 Task: On the page apply portrait page orientation.
Action: Mouse moved to (151, 66)
Screenshot: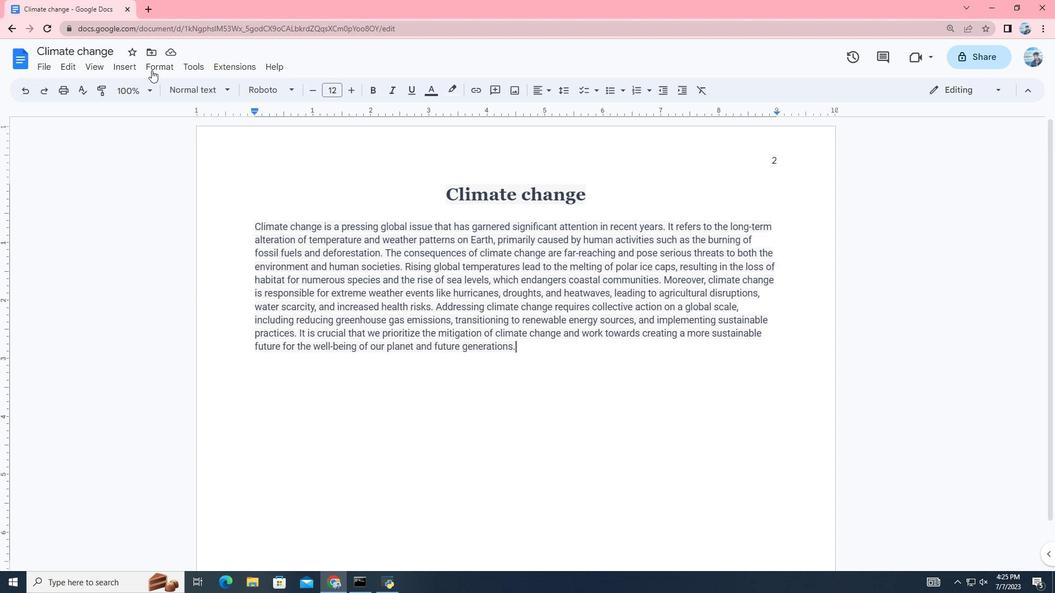 
Action: Mouse pressed left at (151, 66)
Screenshot: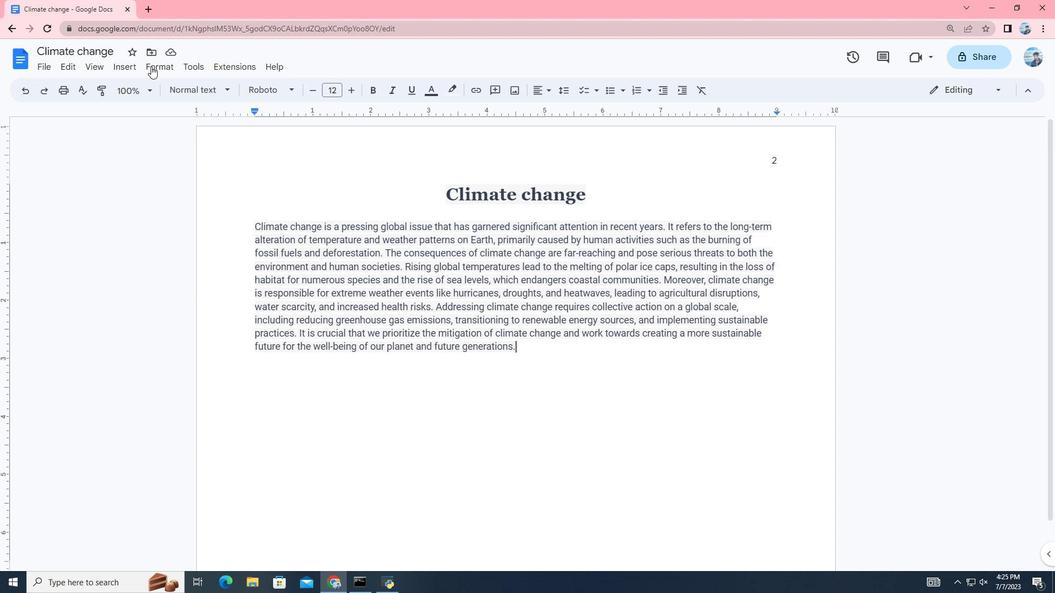 
Action: Mouse moved to (196, 249)
Screenshot: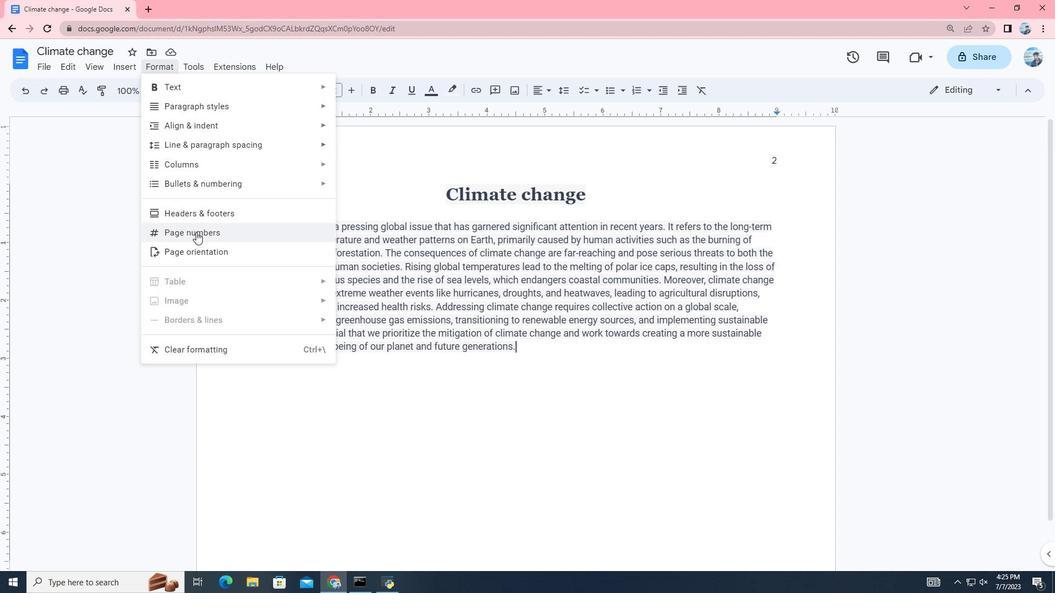 
Action: Mouse pressed left at (196, 249)
Screenshot: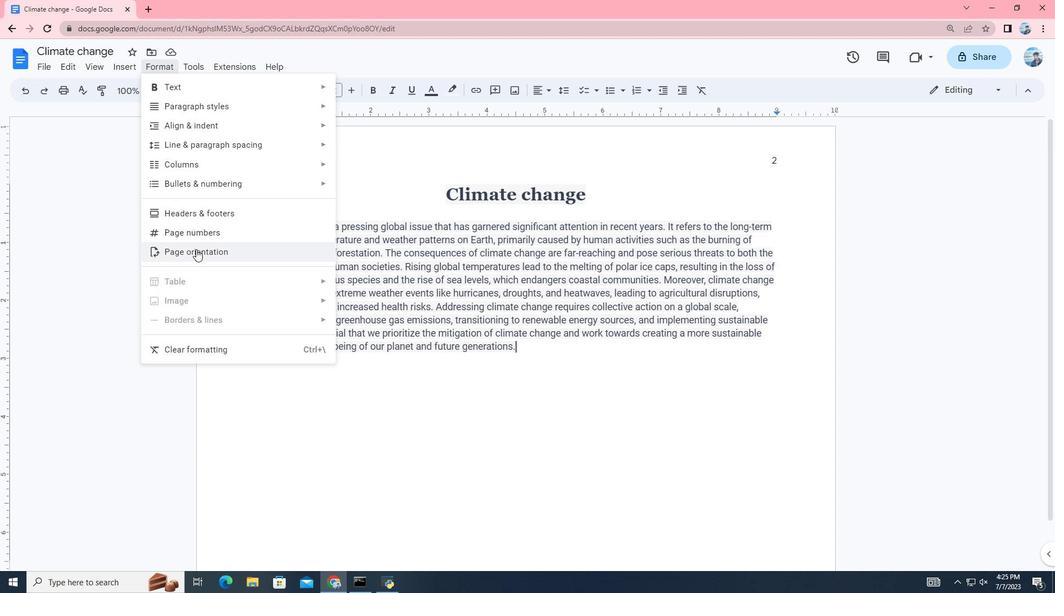 
Action: Mouse moved to (437, 328)
Screenshot: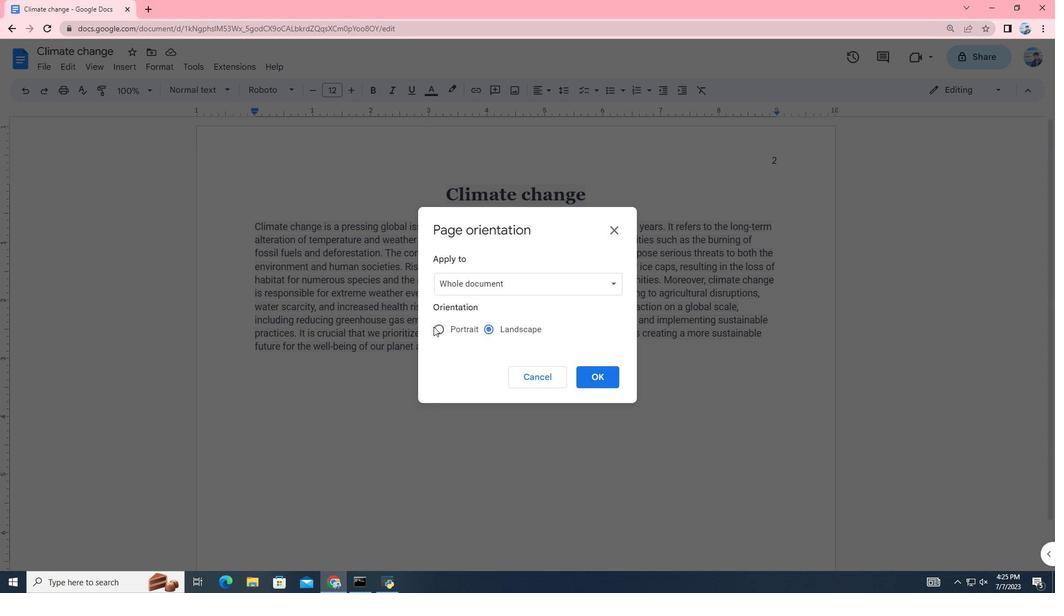 
Action: Mouse pressed left at (437, 328)
Screenshot: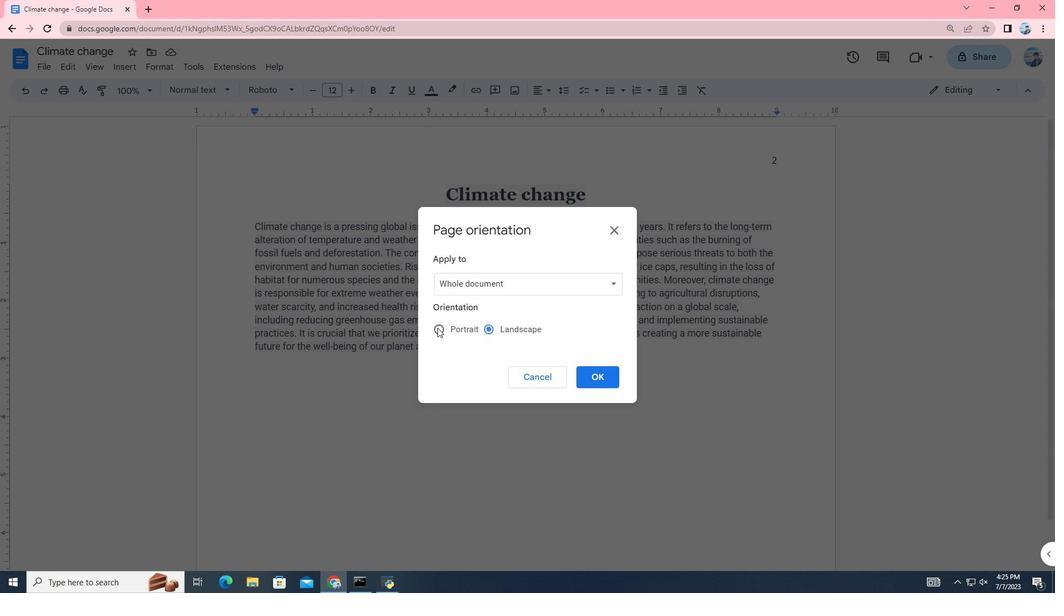 
Action: Mouse moved to (583, 377)
Screenshot: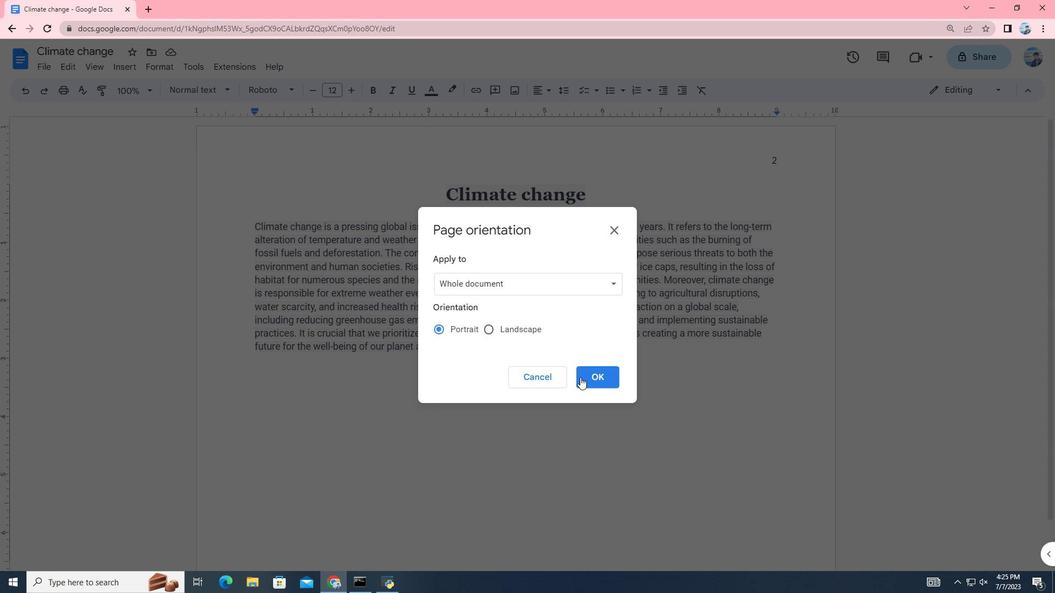 
Action: Mouse pressed left at (583, 377)
Screenshot: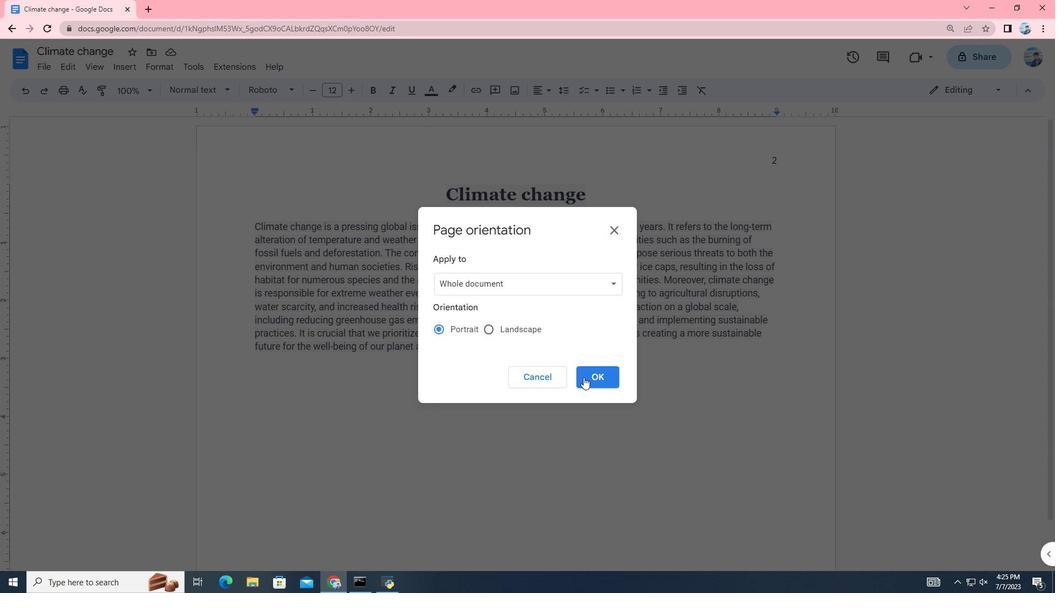 
Action: Mouse moved to (584, 377)
Screenshot: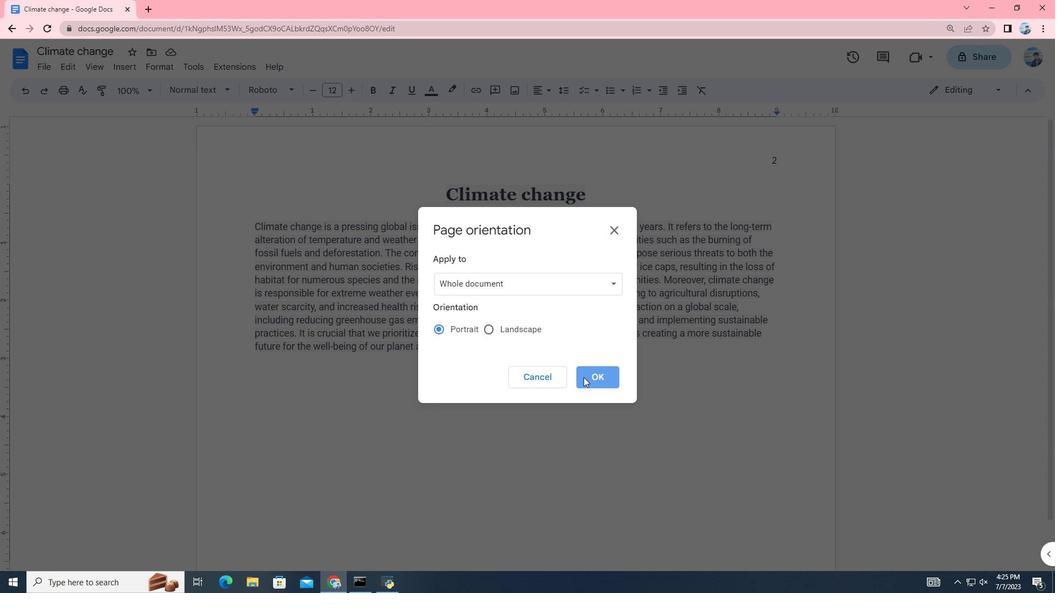 
